 Task: Add a column "Skill match".
Action: Mouse moved to (246, 282)
Screenshot: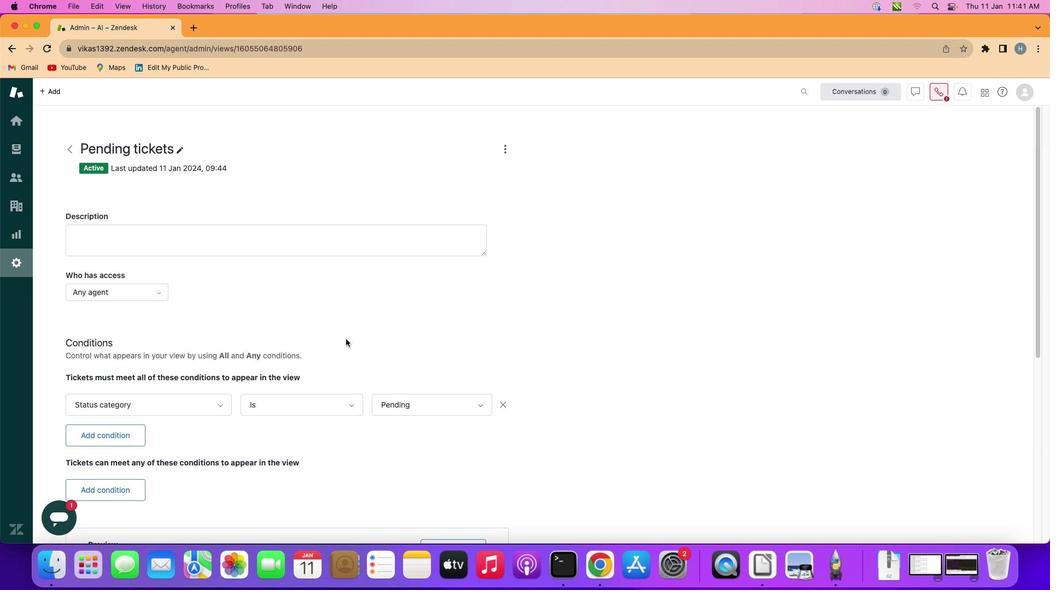 
Action: Mouse scrolled (246, 282) with delta (241, 237)
Screenshot: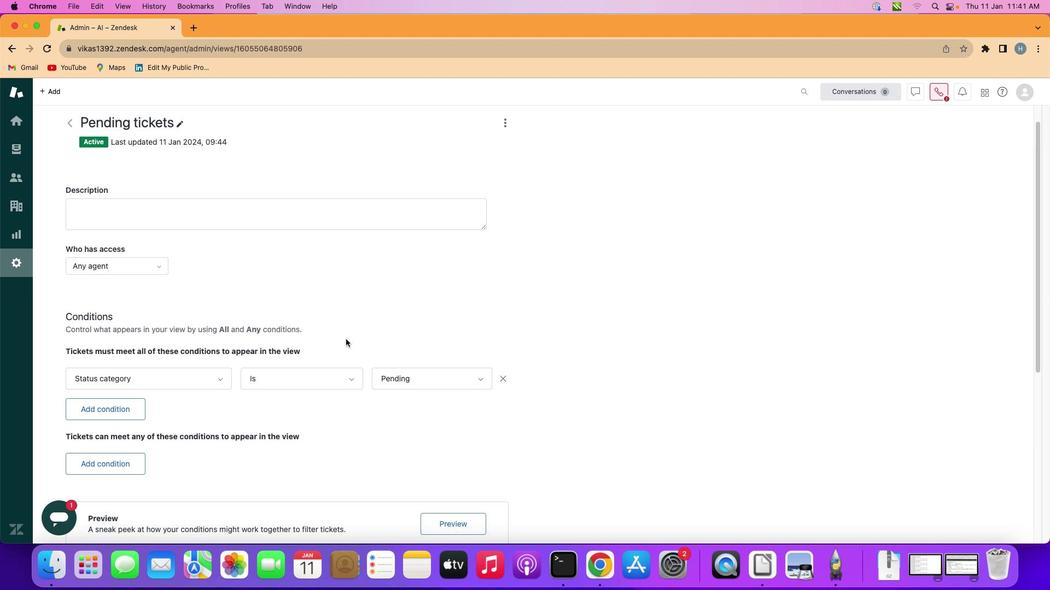 
Action: Mouse scrolled (246, 282) with delta (241, 237)
Screenshot: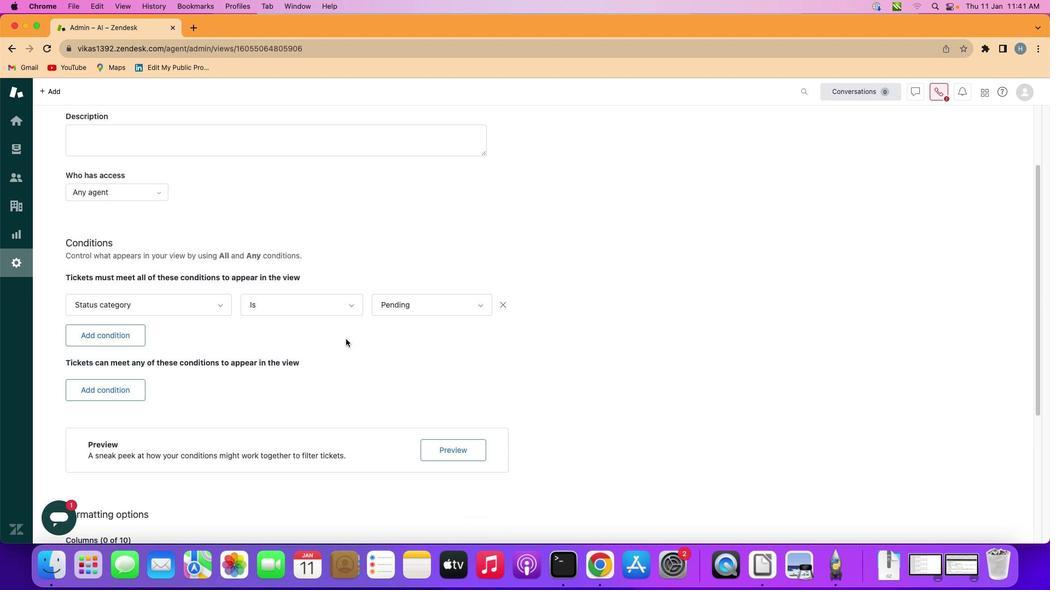 
Action: Mouse scrolled (246, 282) with delta (241, 237)
Screenshot: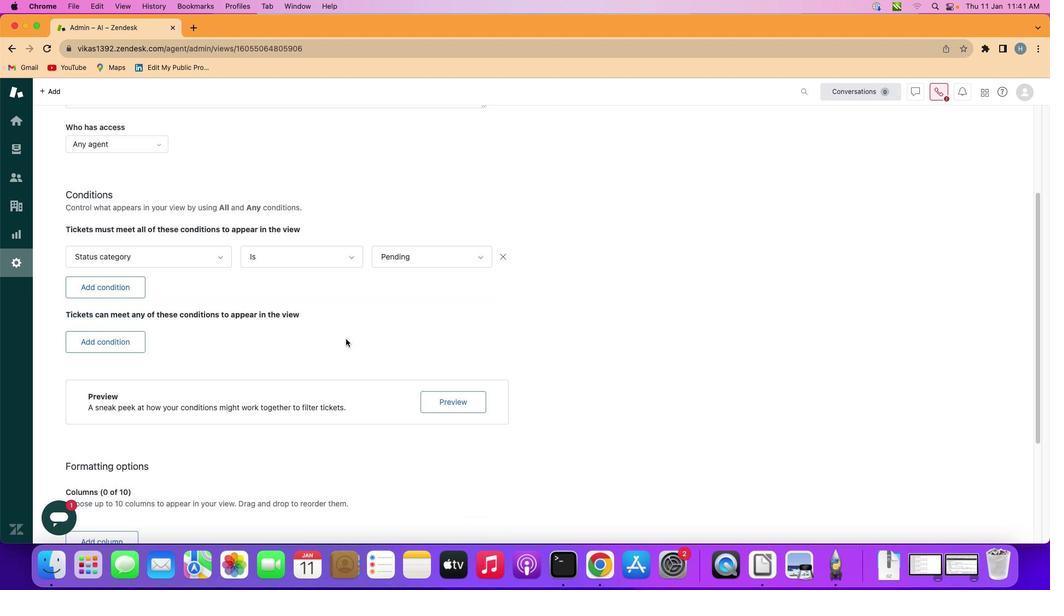 
Action: Mouse scrolled (246, 282) with delta (241, 237)
Screenshot: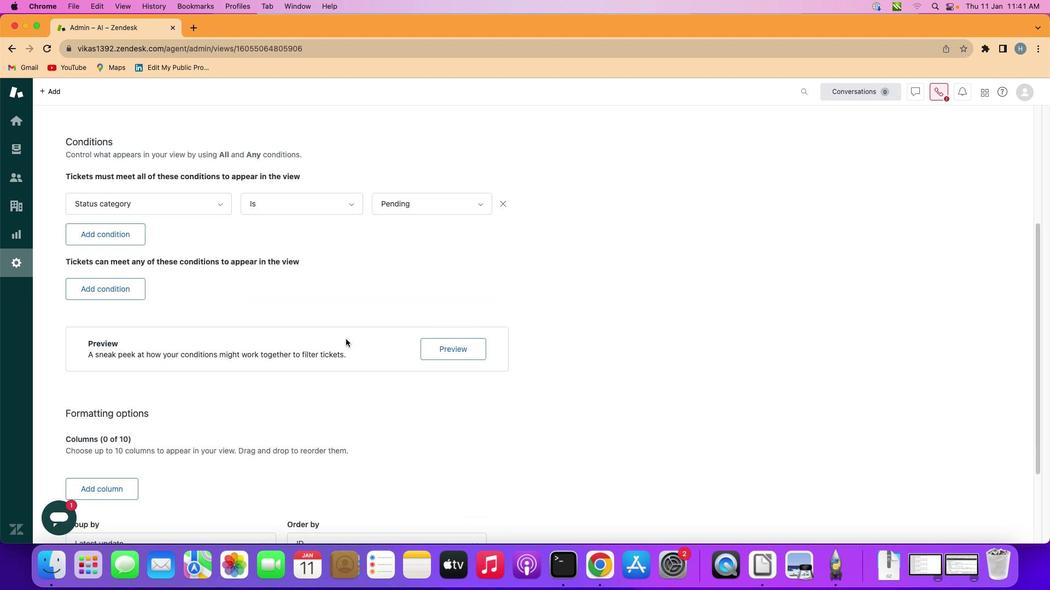 
Action: Mouse scrolled (246, 282) with delta (241, 237)
Screenshot: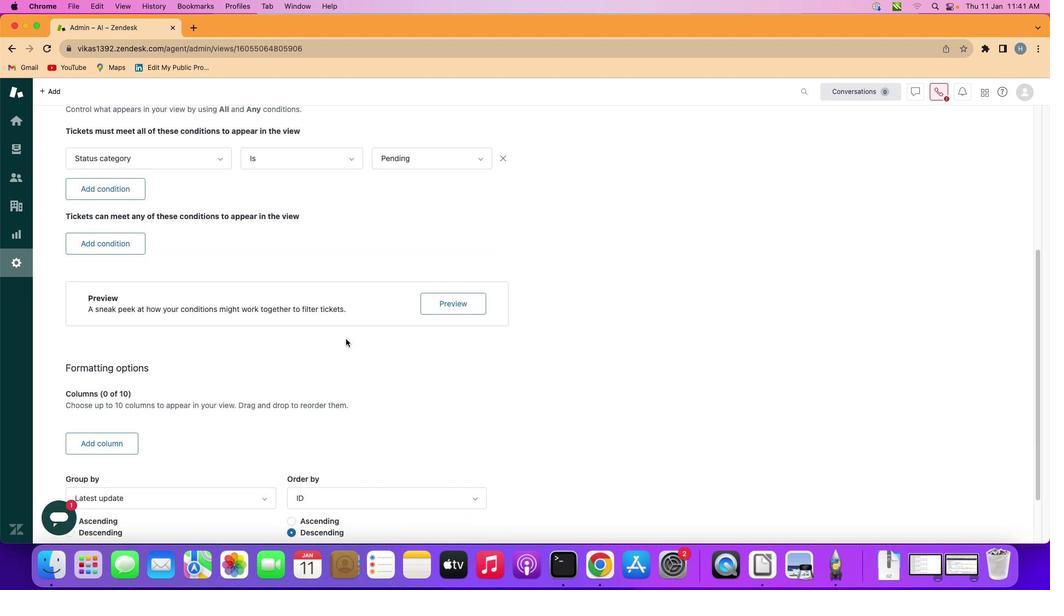 
Action: Mouse scrolled (246, 282) with delta (241, 237)
Screenshot: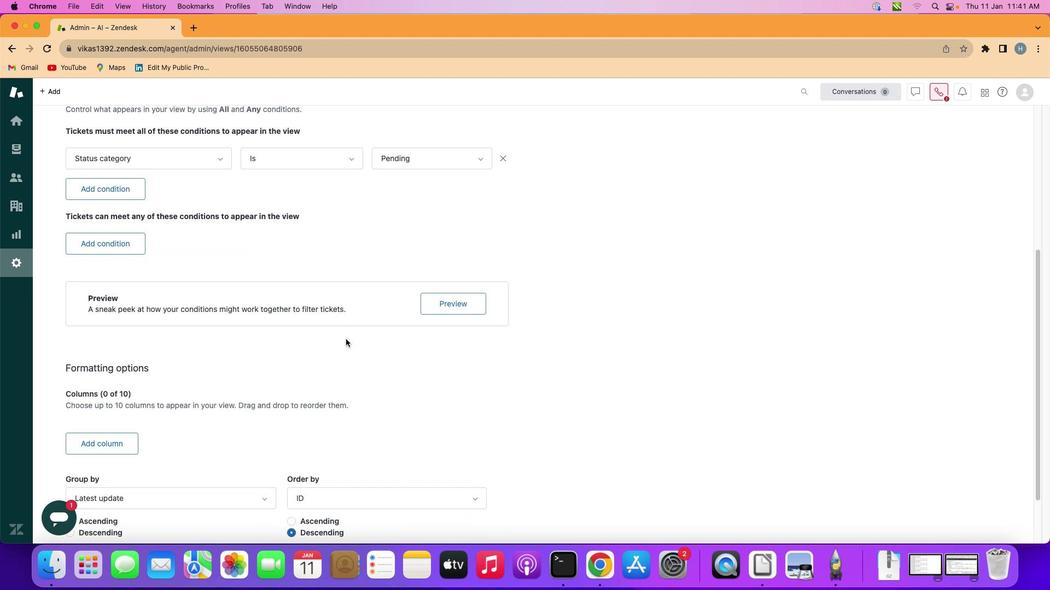 
Action: Mouse scrolled (246, 282) with delta (241, 237)
Screenshot: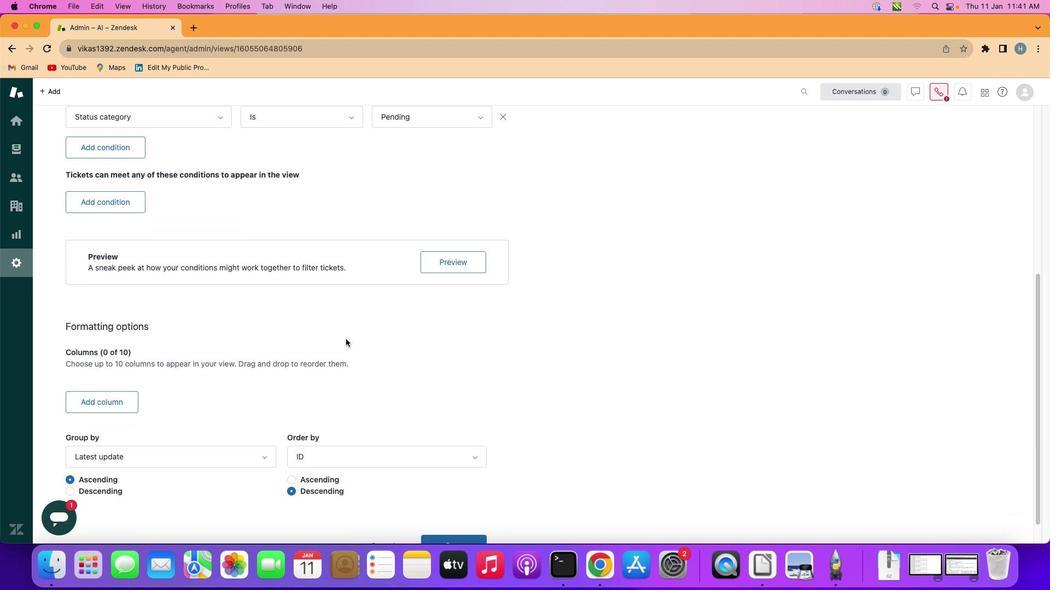 
Action: Mouse scrolled (246, 282) with delta (241, 237)
Screenshot: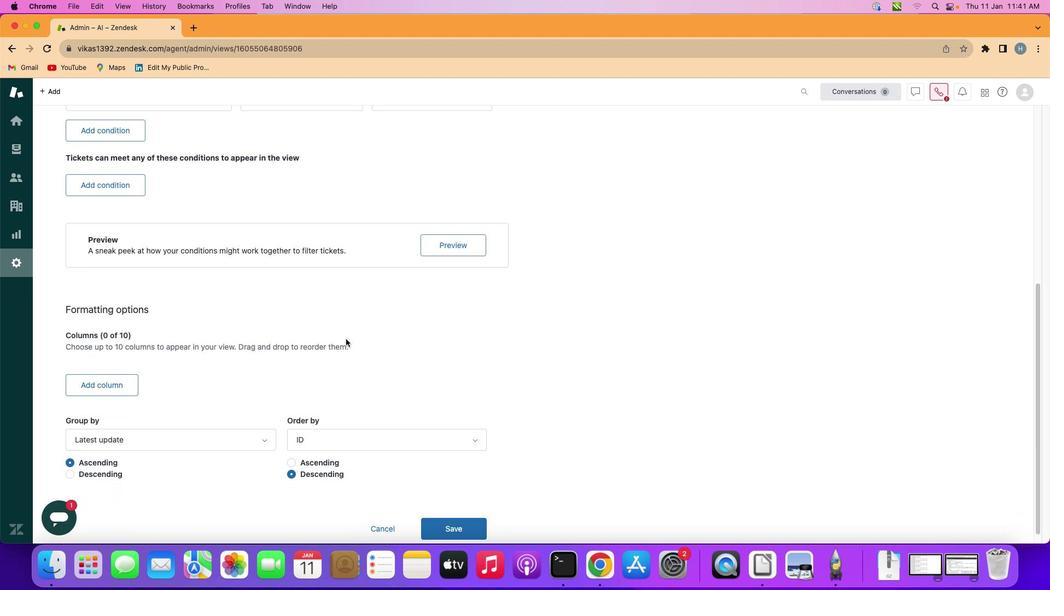 
Action: Mouse scrolled (246, 282) with delta (241, 237)
Screenshot: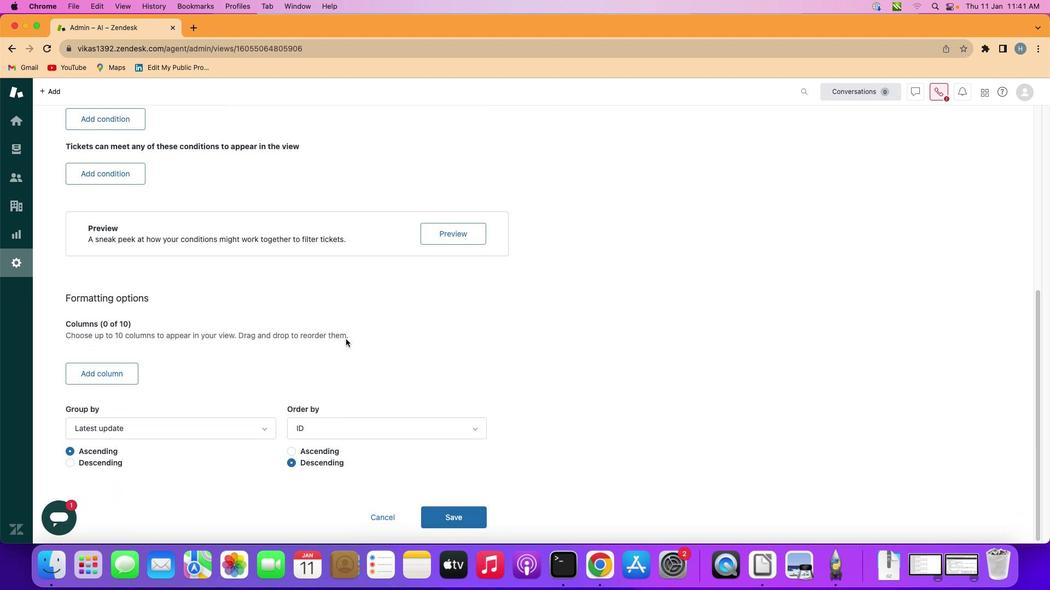 
Action: Mouse scrolled (246, 282) with delta (241, 237)
Screenshot: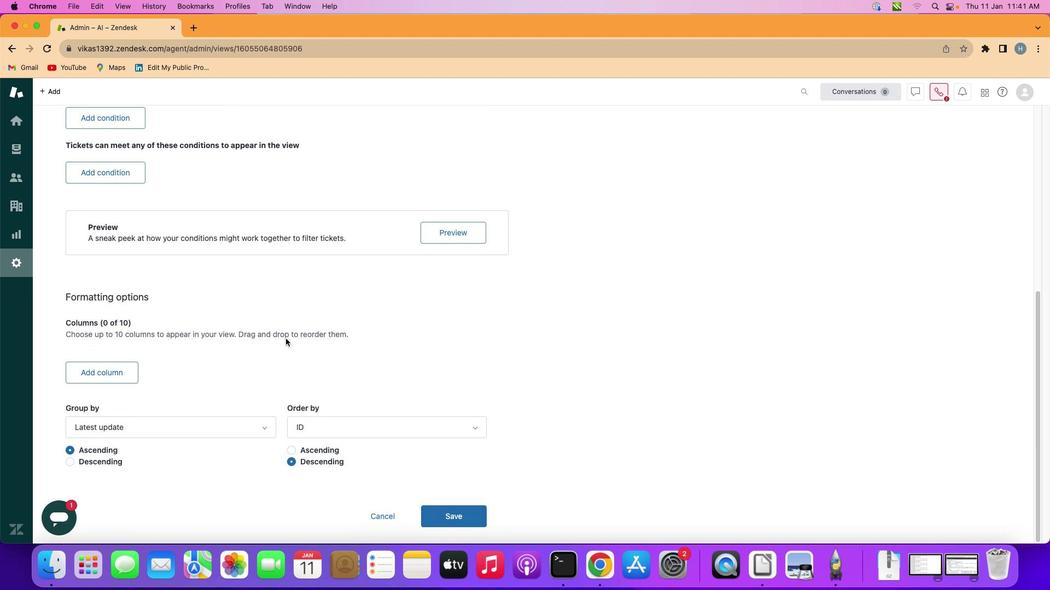 
Action: Mouse moved to (243, 287)
Screenshot: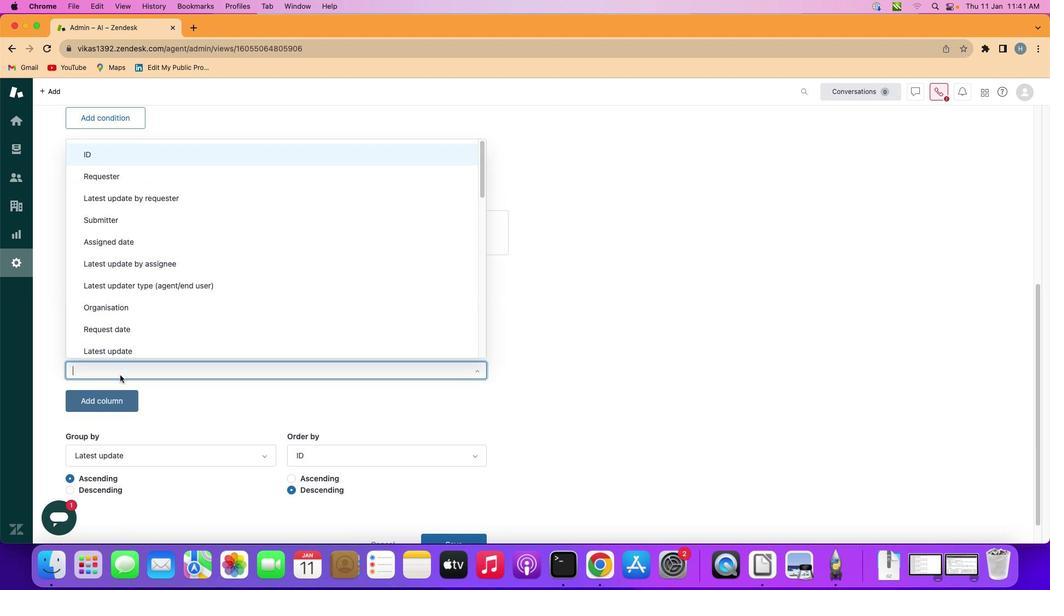 
Action: Mouse pressed left at (243, 287)
Screenshot: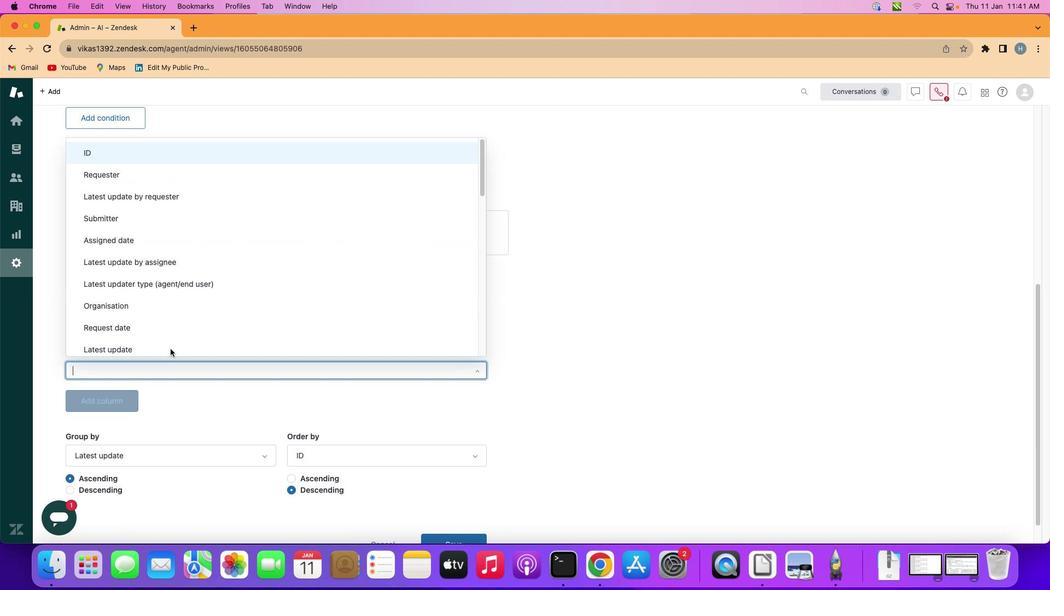 
Action: Mouse moved to (245, 276)
Screenshot: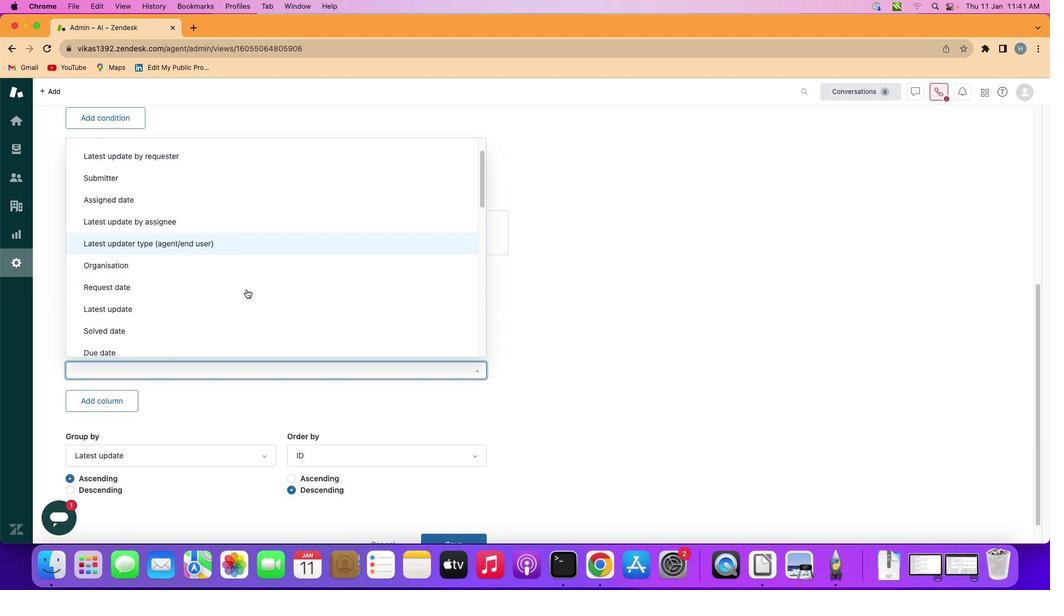 
Action: Mouse scrolled (245, 276) with delta (241, 237)
Screenshot: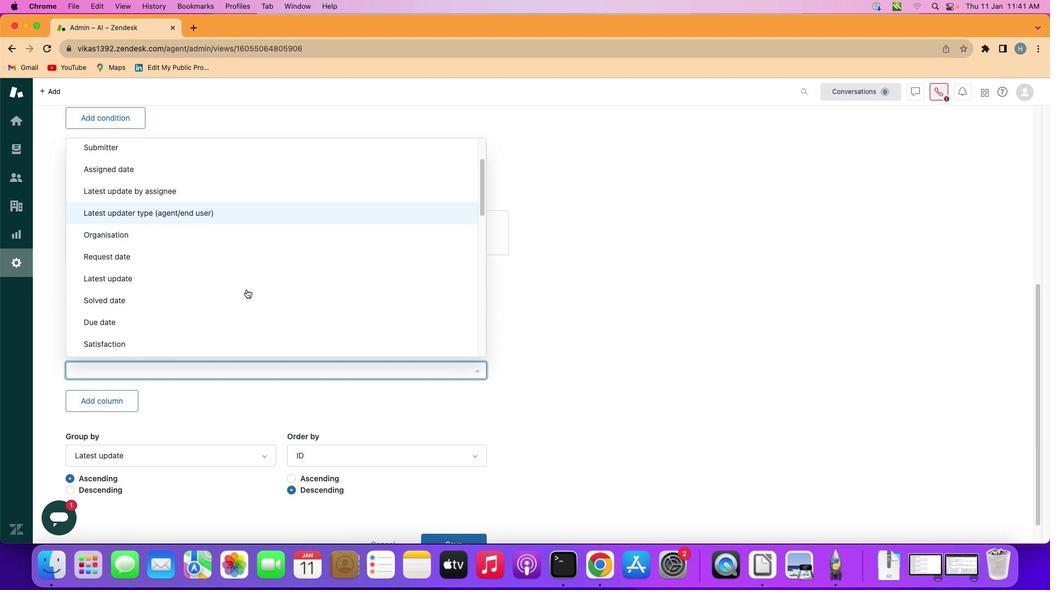 
Action: Mouse scrolled (245, 276) with delta (241, 237)
Screenshot: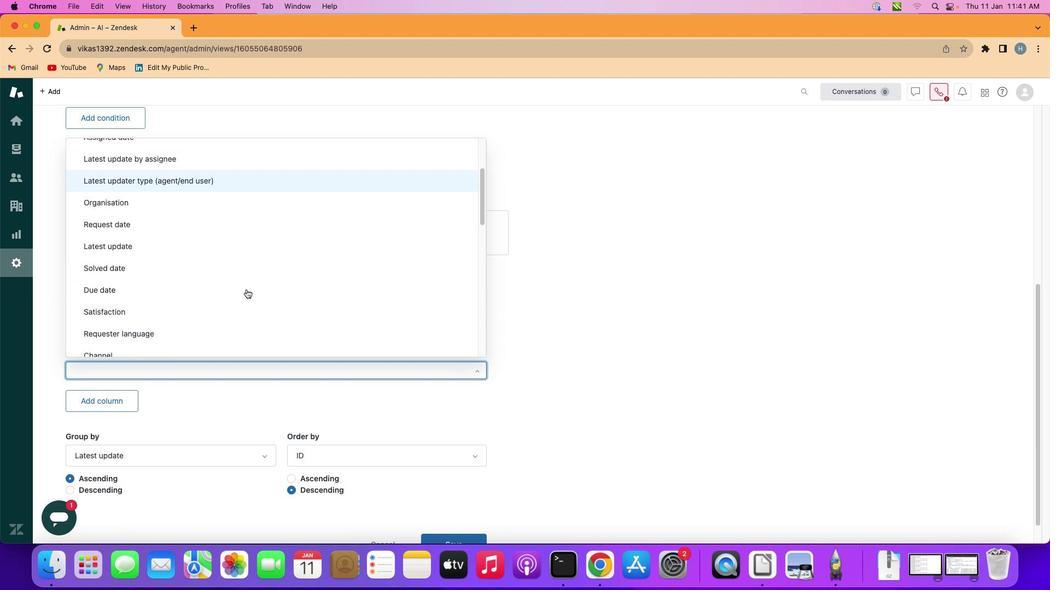 
Action: Mouse scrolled (245, 276) with delta (241, 237)
Screenshot: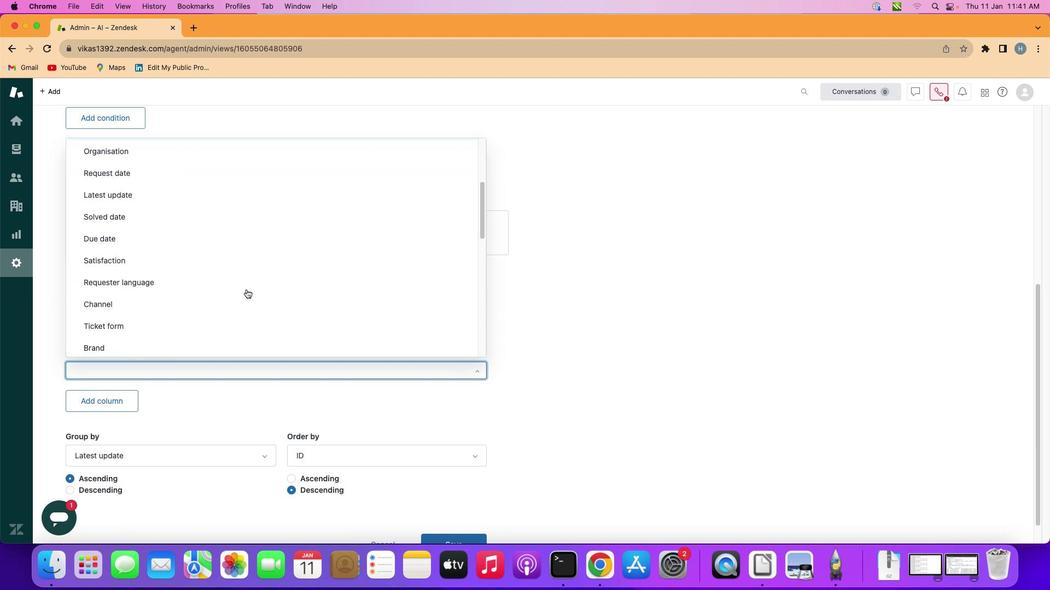 
Action: Mouse scrolled (245, 276) with delta (241, 237)
Screenshot: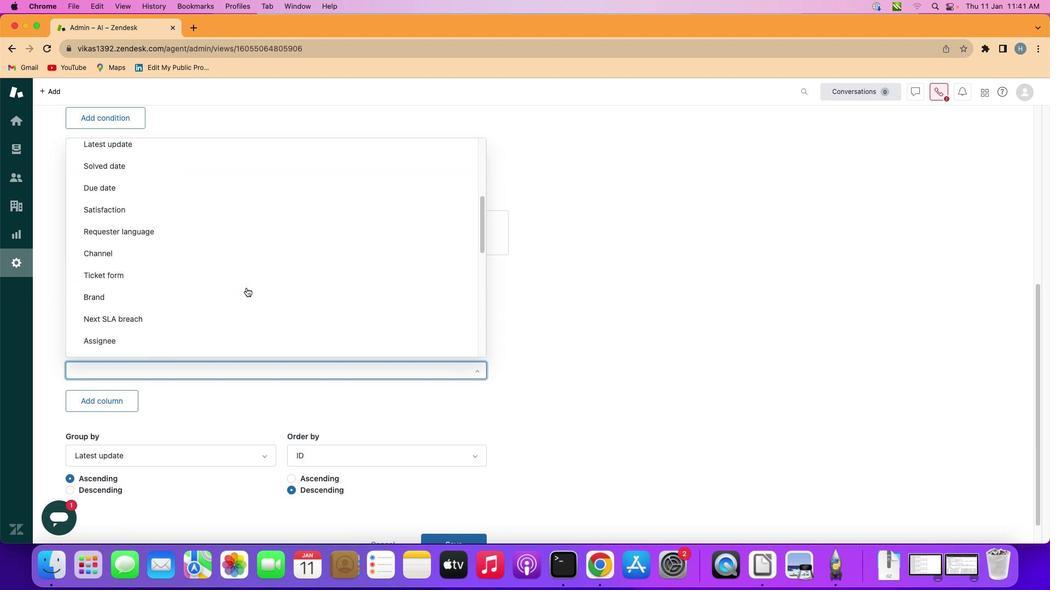 
Action: Mouse scrolled (245, 276) with delta (241, 237)
Screenshot: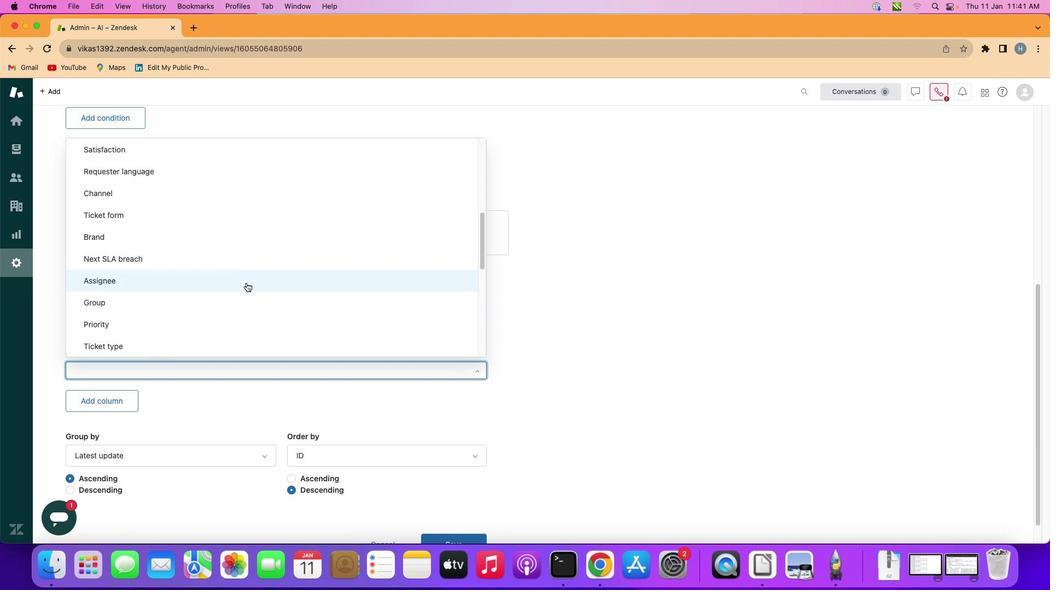 
Action: Mouse scrolled (245, 276) with delta (241, 237)
Screenshot: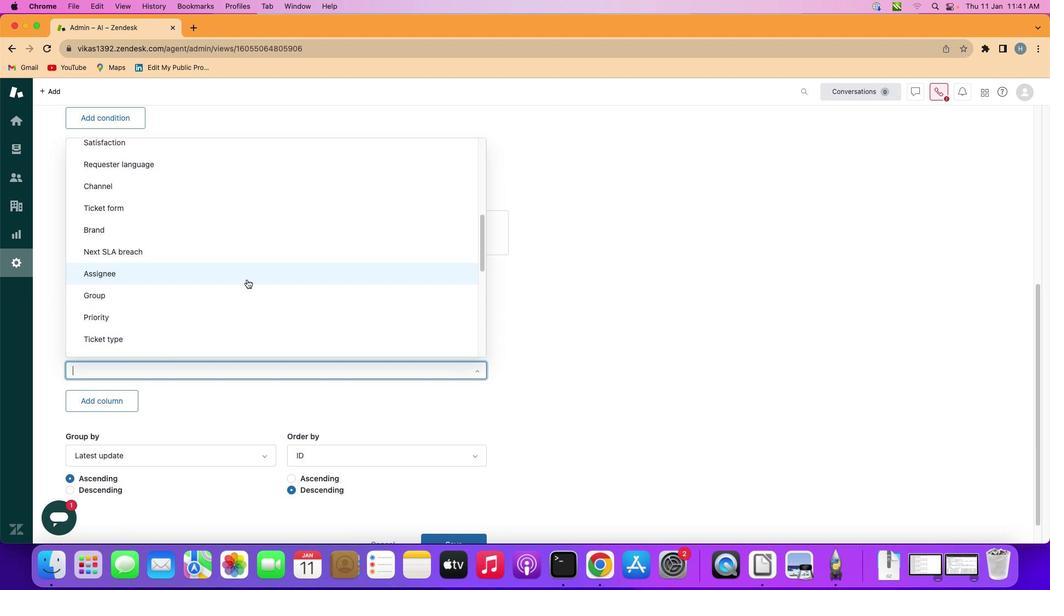 
Action: Mouse moved to (245, 275)
Screenshot: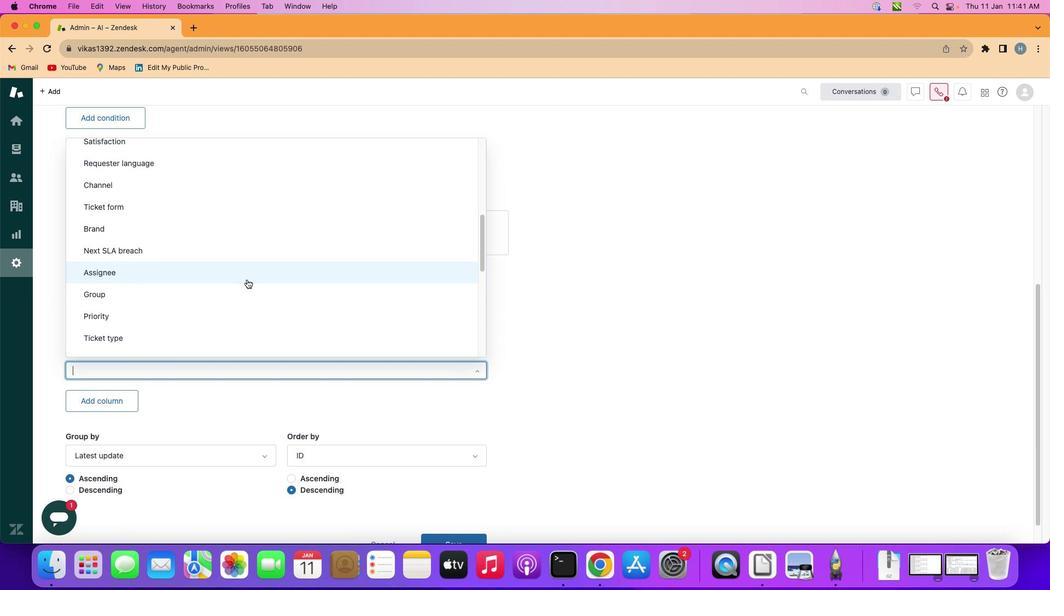 
Action: Mouse scrolled (245, 275) with delta (241, 237)
Screenshot: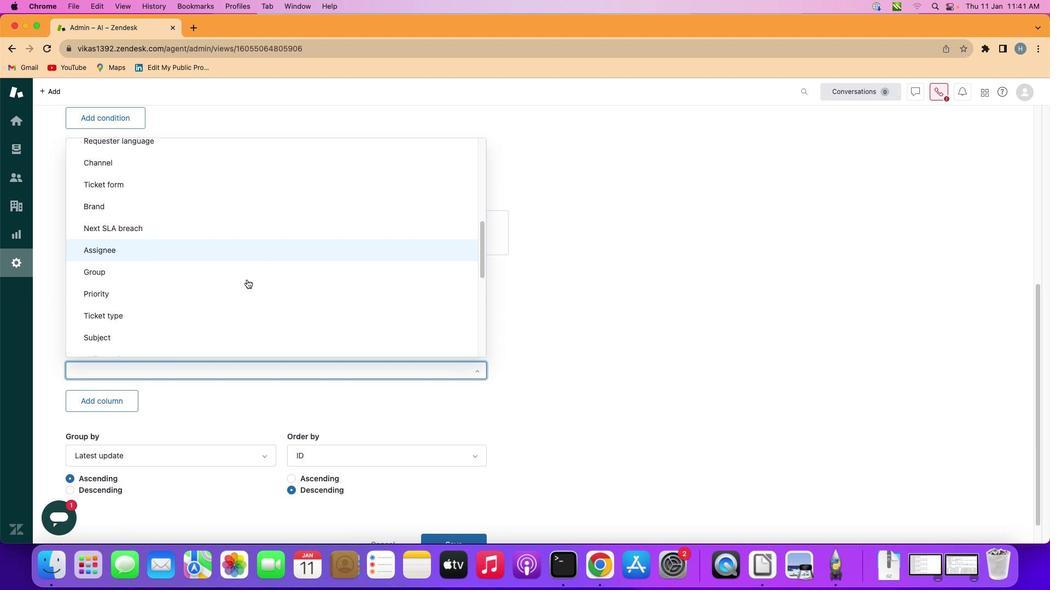 
Action: Mouse scrolled (245, 275) with delta (241, 237)
Screenshot: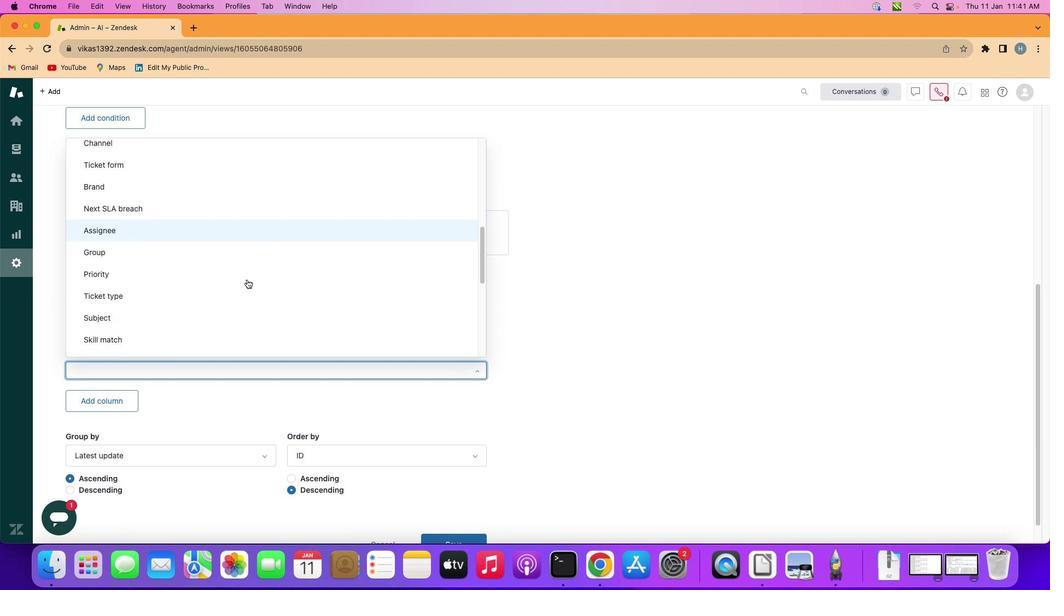
Action: Mouse scrolled (245, 275) with delta (241, 237)
Screenshot: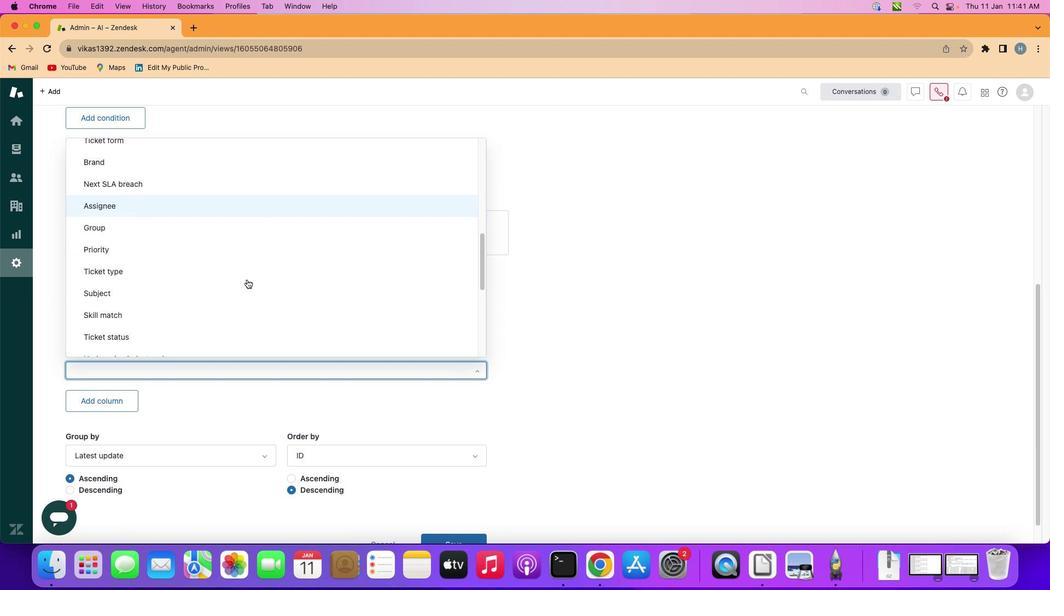 
Action: Mouse scrolled (245, 275) with delta (241, 237)
Screenshot: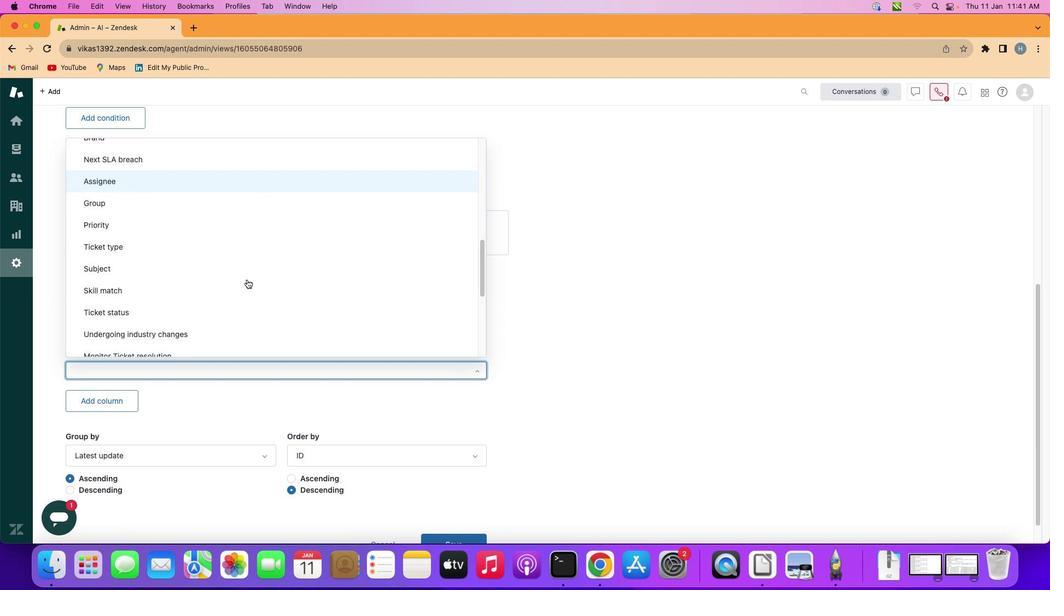 
Action: Mouse scrolled (245, 275) with delta (241, 237)
Screenshot: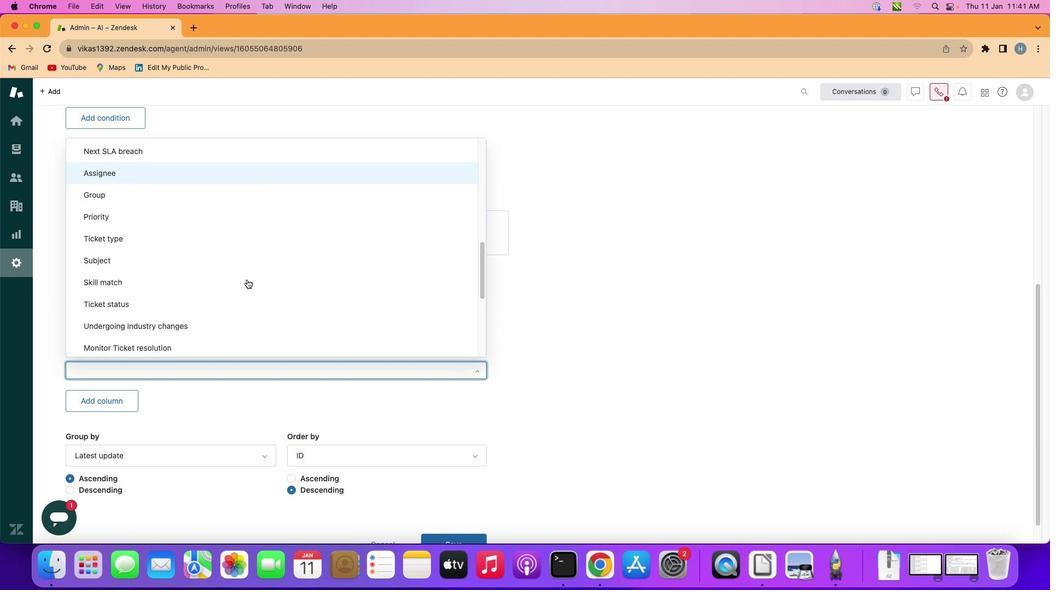 
Action: Mouse moved to (245, 275)
Screenshot: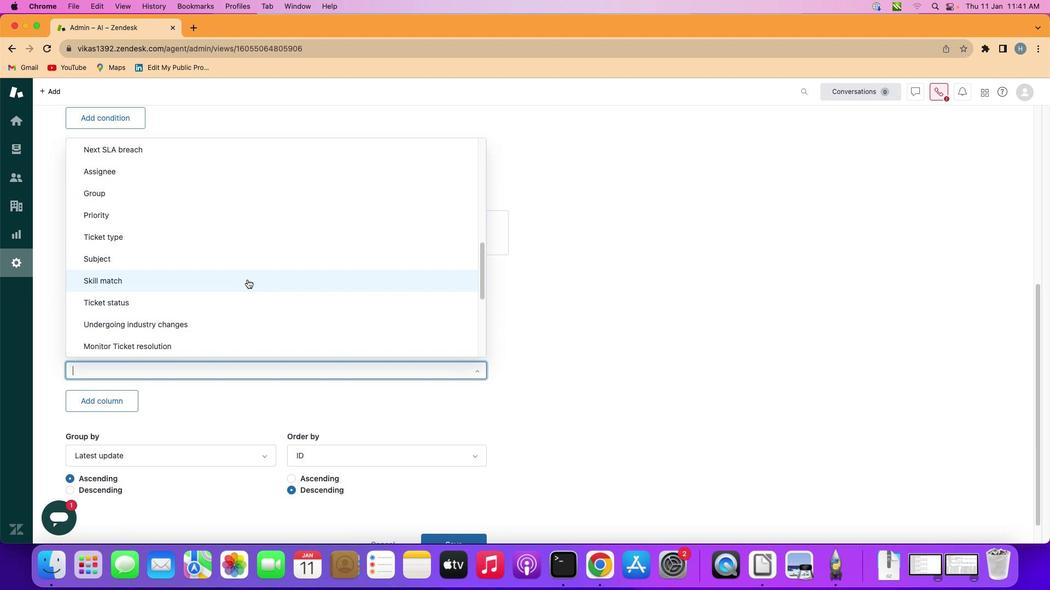 
Action: Mouse scrolled (245, 275) with delta (241, 237)
Screenshot: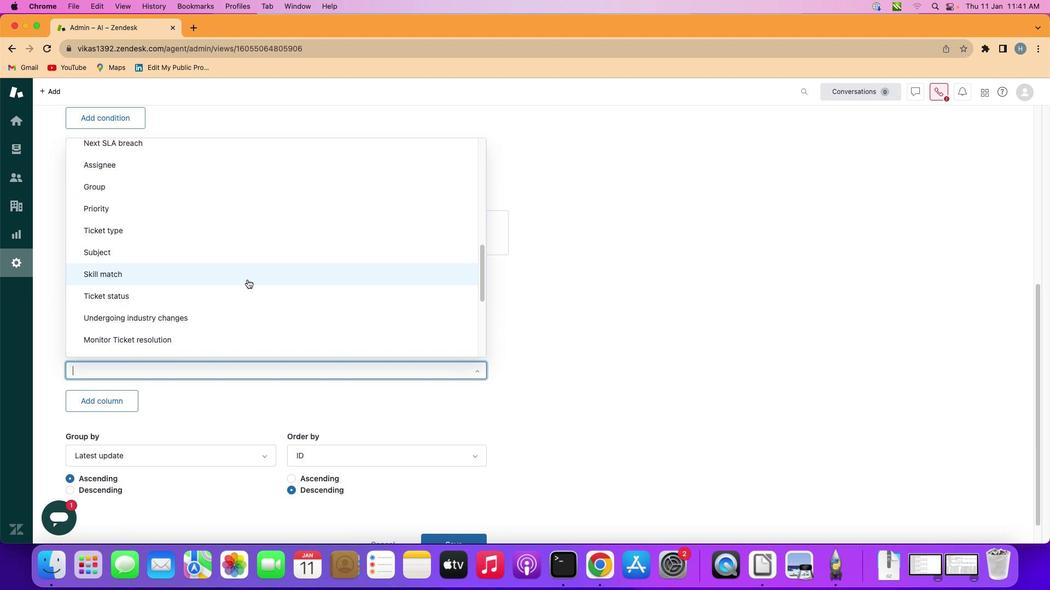 
Action: Mouse scrolled (245, 275) with delta (241, 237)
Screenshot: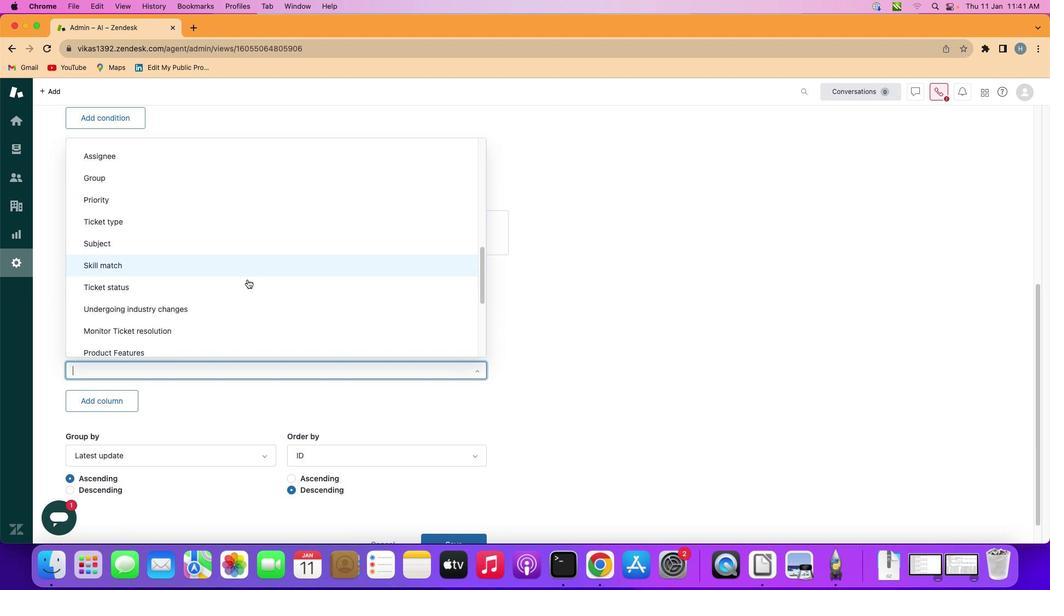 
Action: Mouse scrolled (245, 275) with delta (241, 237)
Screenshot: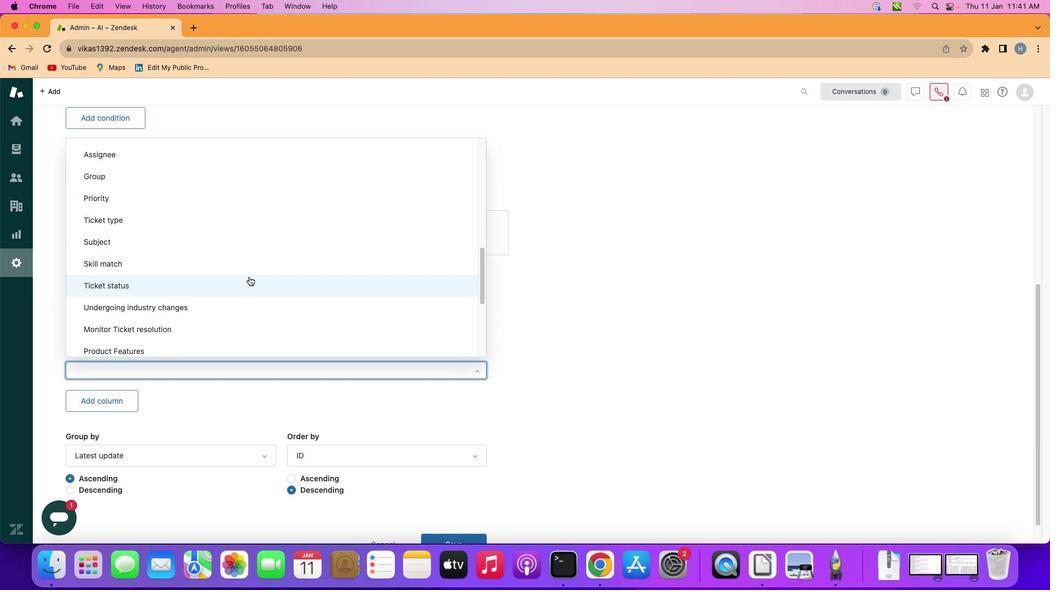 
Action: Mouse moved to (245, 272)
Screenshot: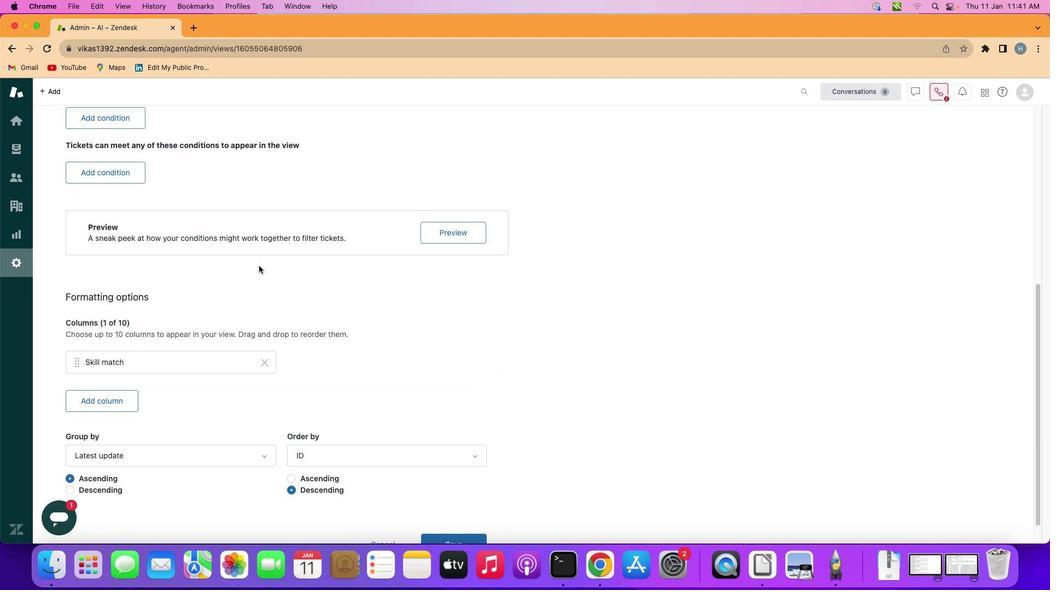 
Action: Mouse pressed left at (245, 272)
Screenshot: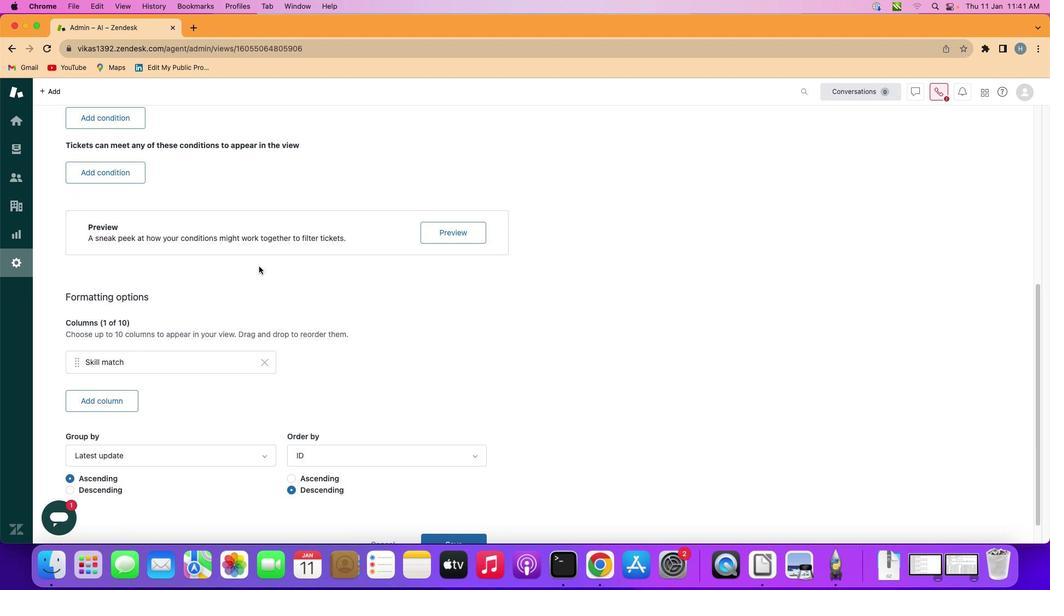 
Action: Mouse moved to (245, 273)
Screenshot: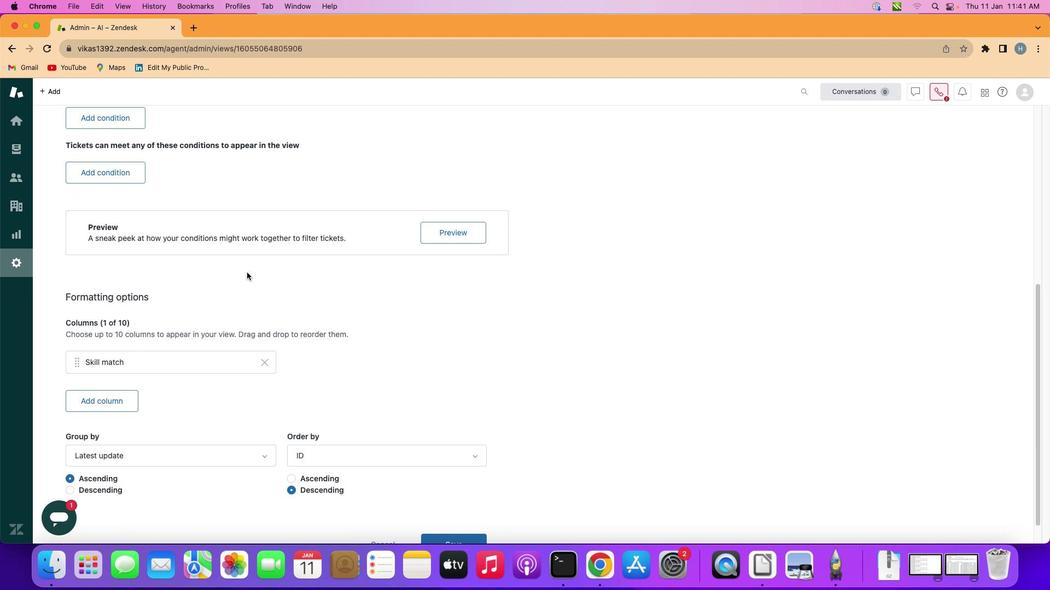 
